 Task: Measure the distance between San Diego and La Jolla.
Action: Key pressed <Key.space>diego
Screenshot: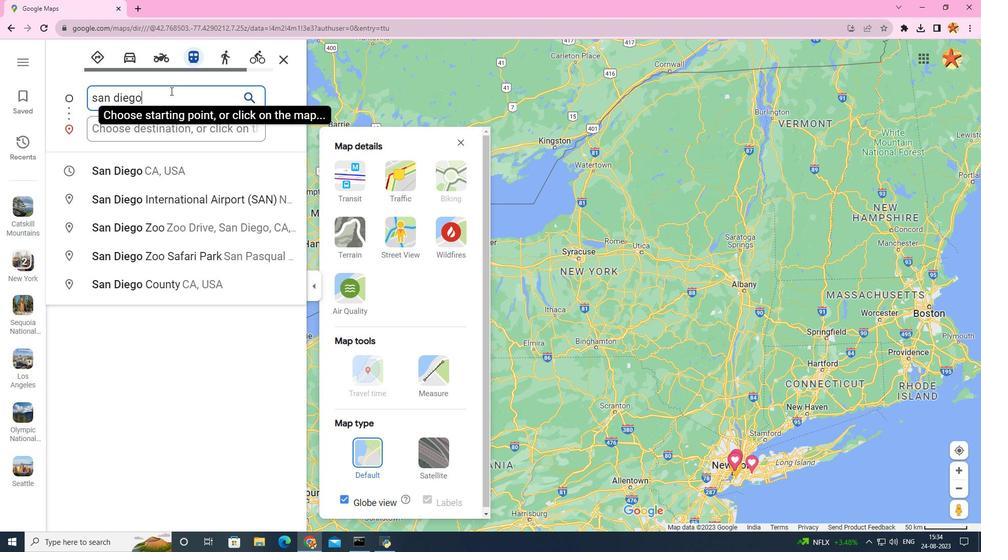 
Action: Mouse moved to (113, 163)
Screenshot: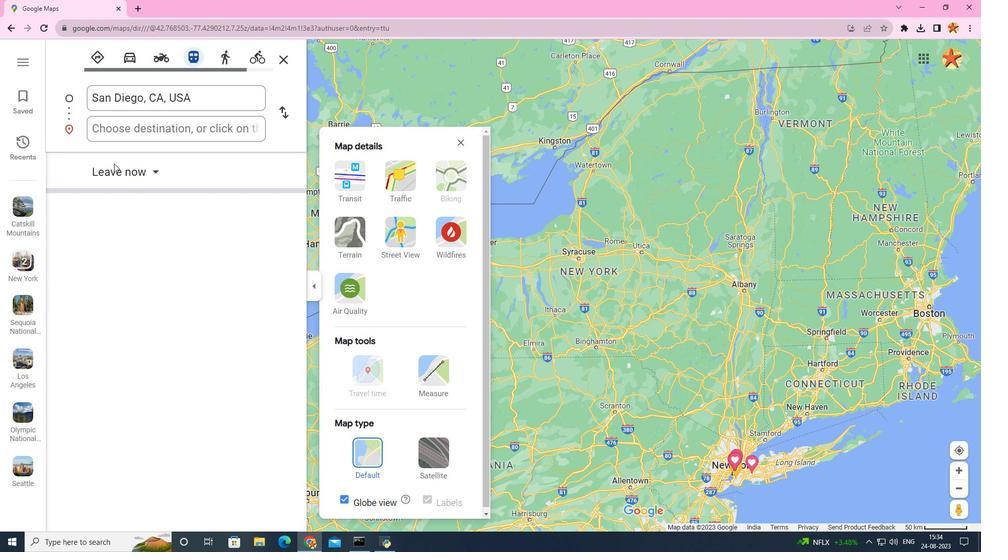 
Action: Mouse pressed left at (113, 163)
Screenshot: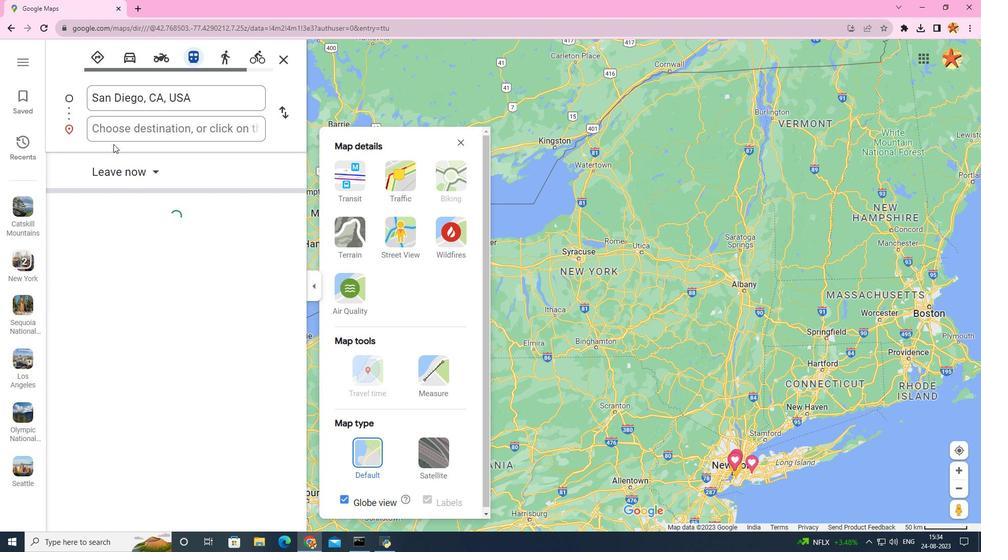 
Action: Mouse moved to (116, 131)
Screenshot: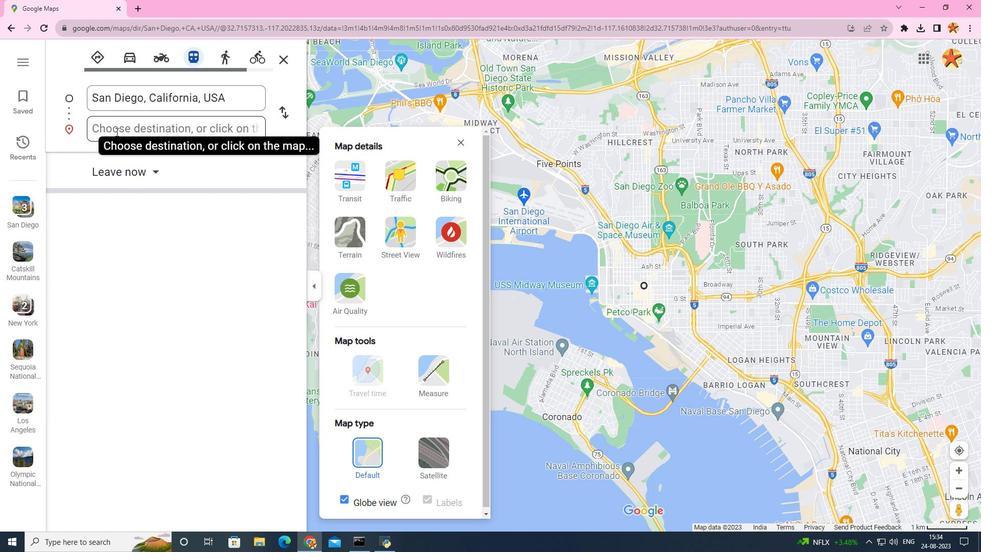 
Action: Mouse pressed left at (116, 131)
Screenshot: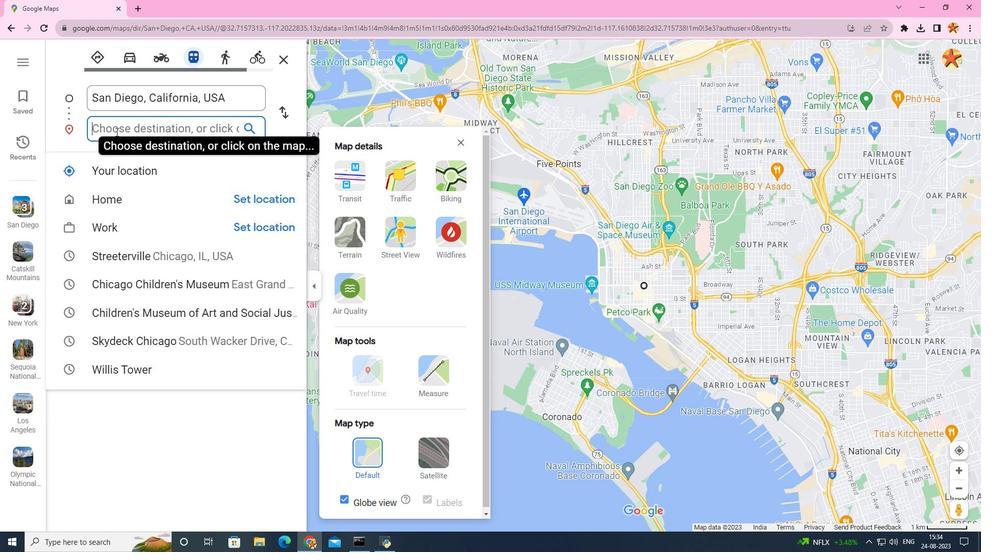 
Action: Mouse moved to (112, 126)
Screenshot: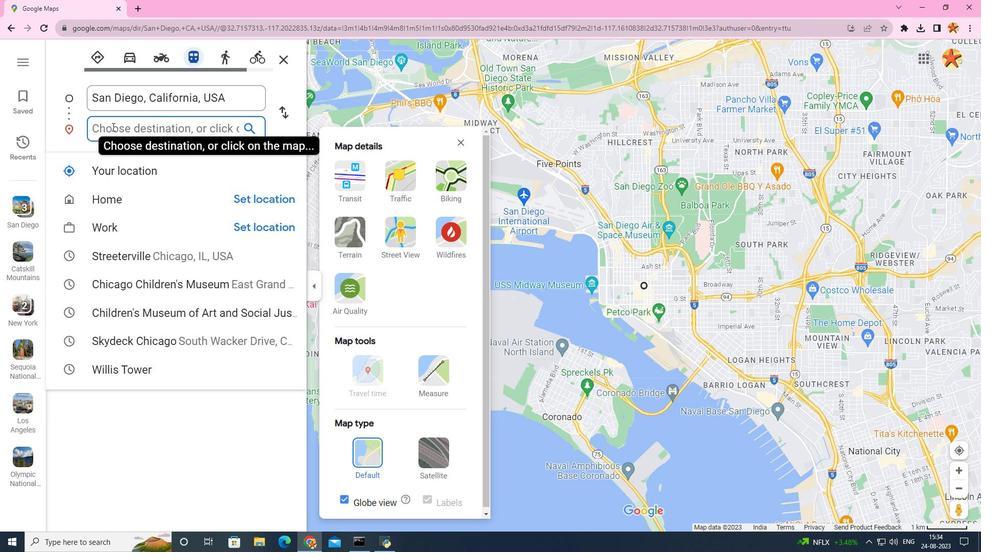 
Action: Key pressed la<Key.space>jo
Screenshot: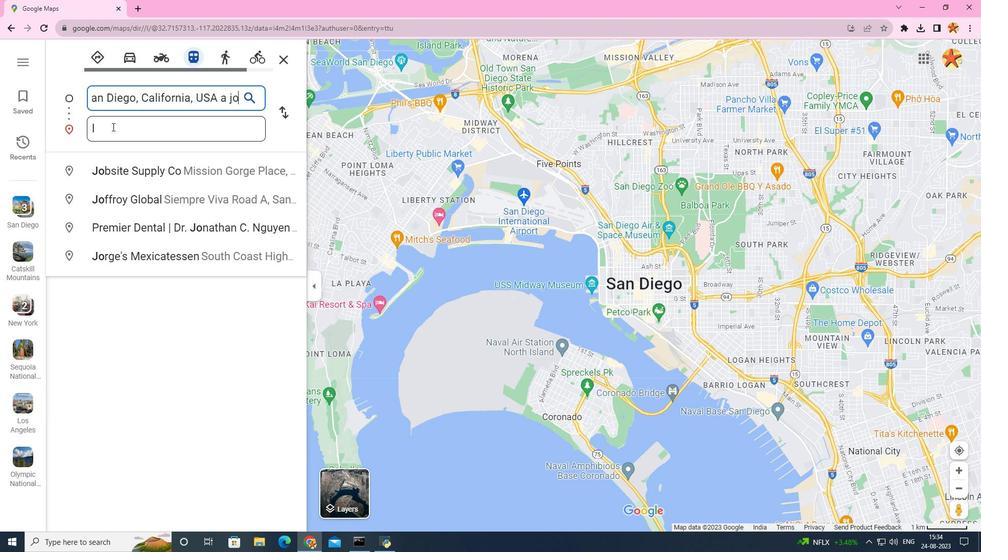 
Action: Mouse moved to (111, 126)
Screenshot: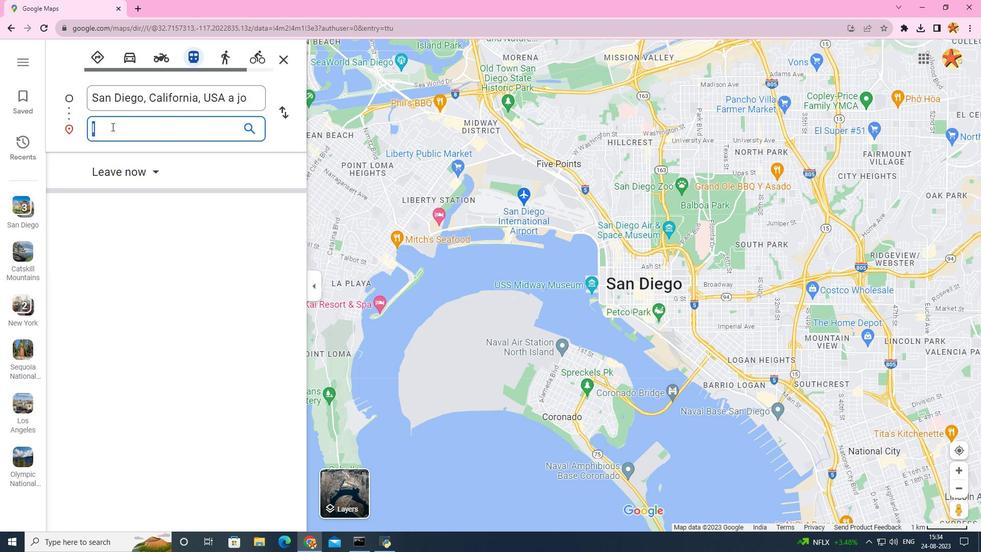 
Action: Mouse pressed left at (111, 126)
Screenshot: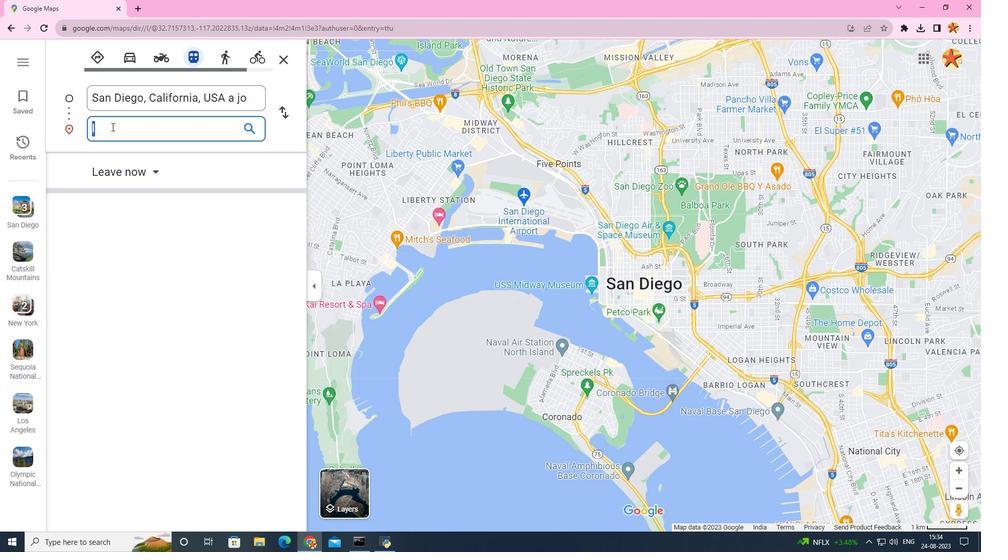 
Action: Mouse moved to (111, 126)
Screenshot: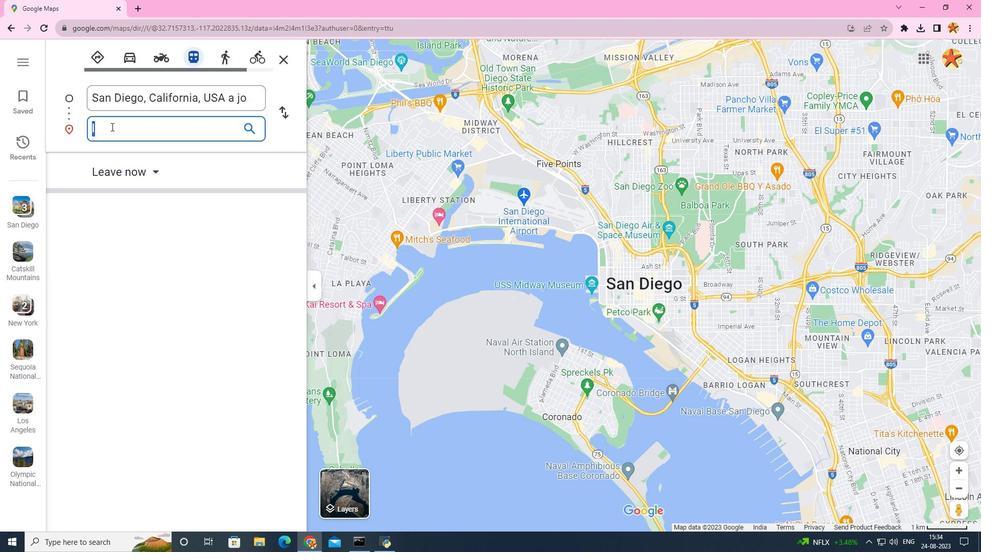 
Action: Mouse pressed left at (111, 126)
Screenshot: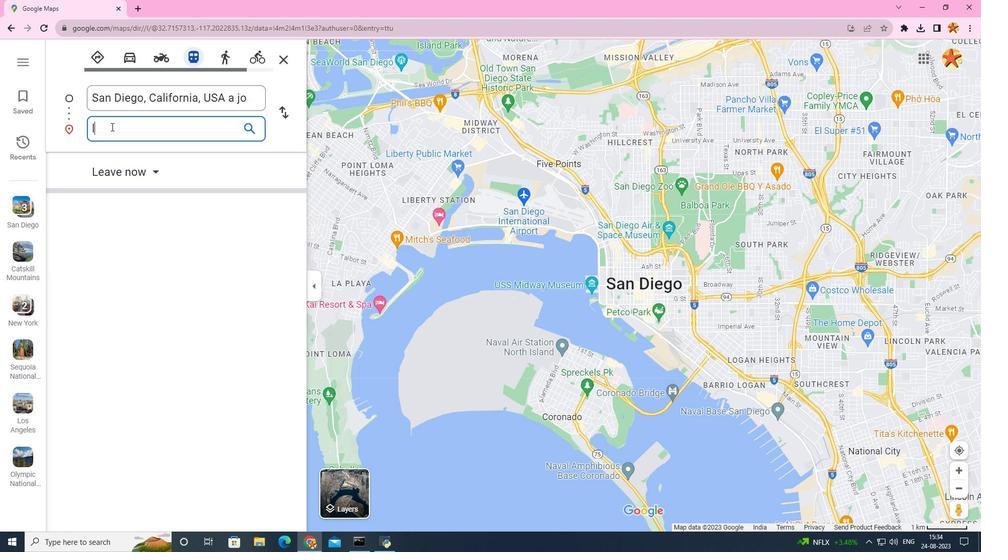 
Action: Key pressed a
Screenshot: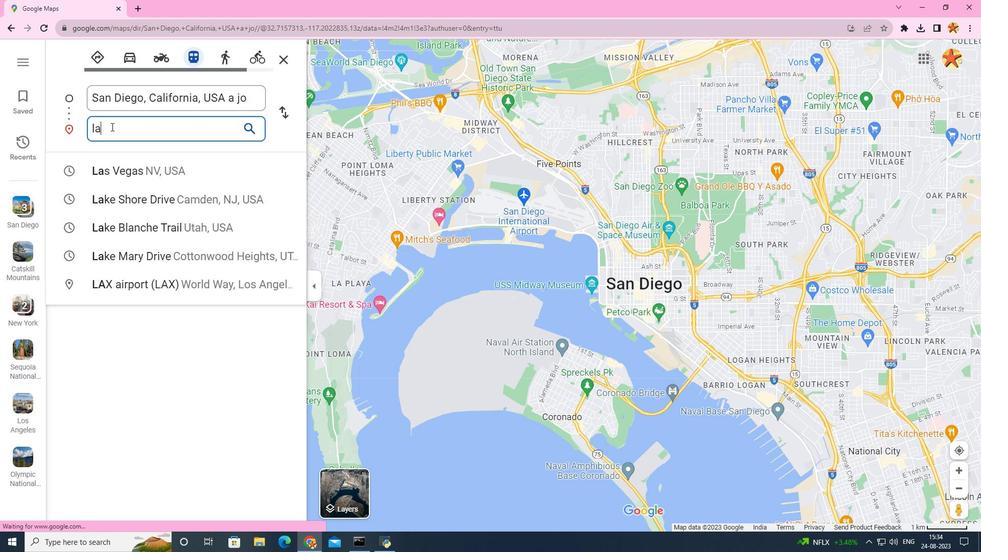 
Action: Mouse pressed left at (111, 126)
Screenshot: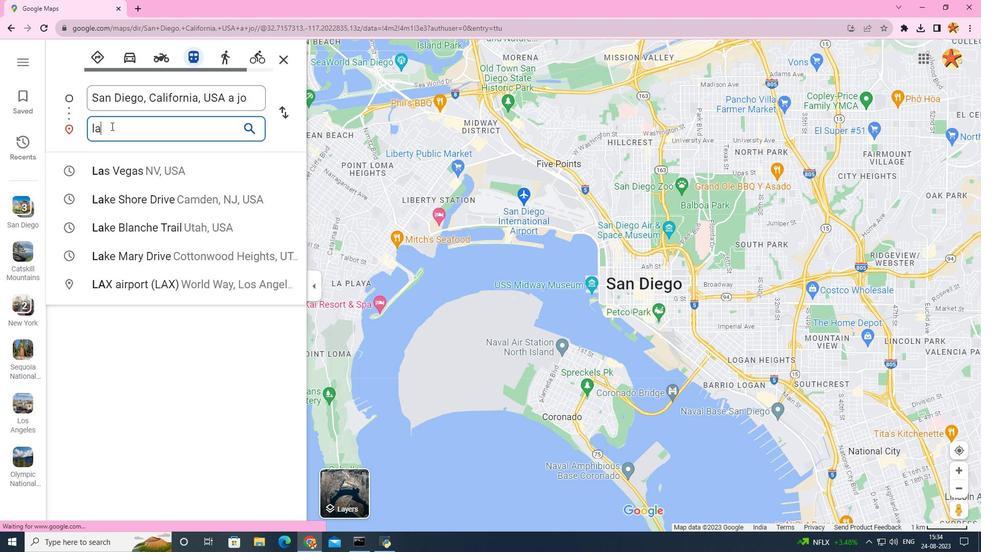 
Action: Mouse moved to (111, 126)
Screenshot: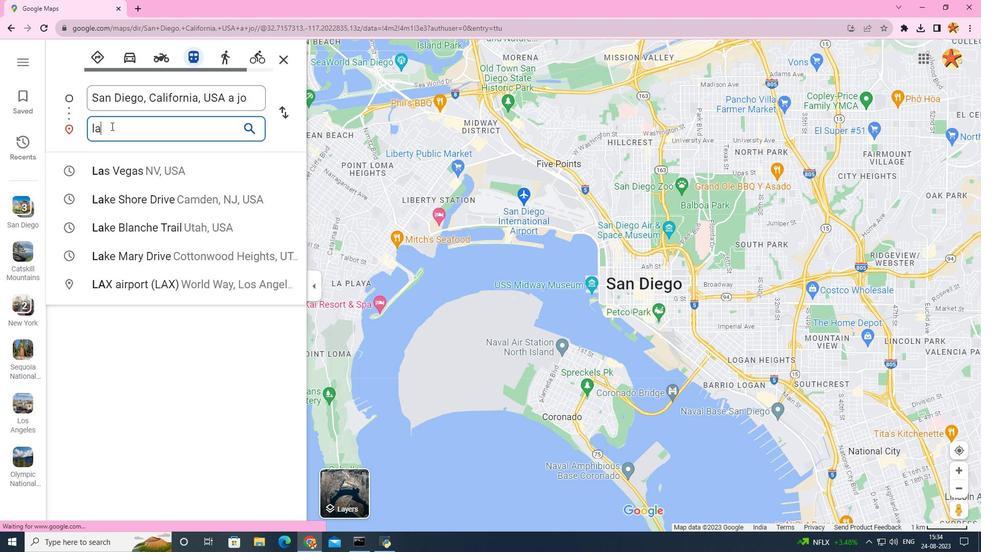 
Action: Key pressed <Key.space>joo<Key.backspace>
Screenshot: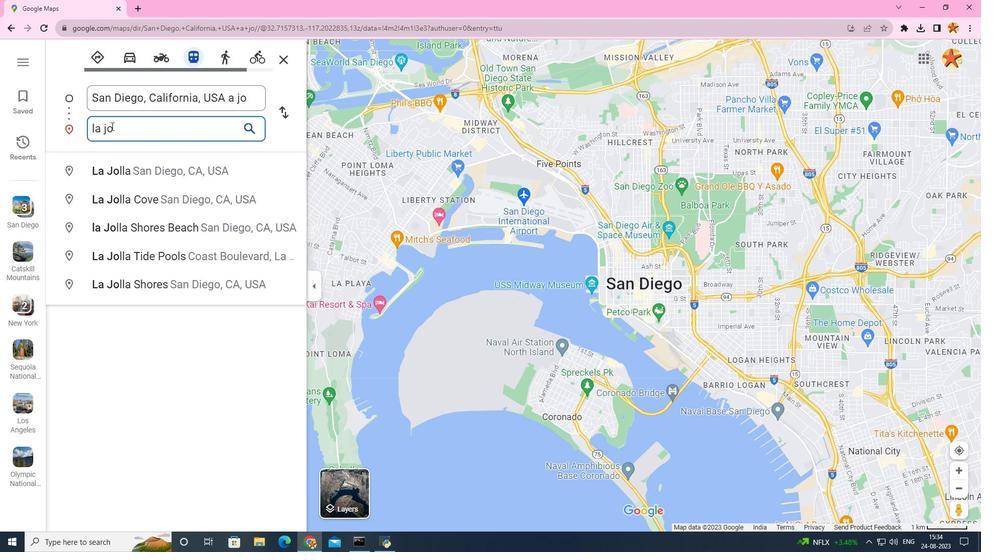 
Action: Mouse moved to (108, 162)
Screenshot: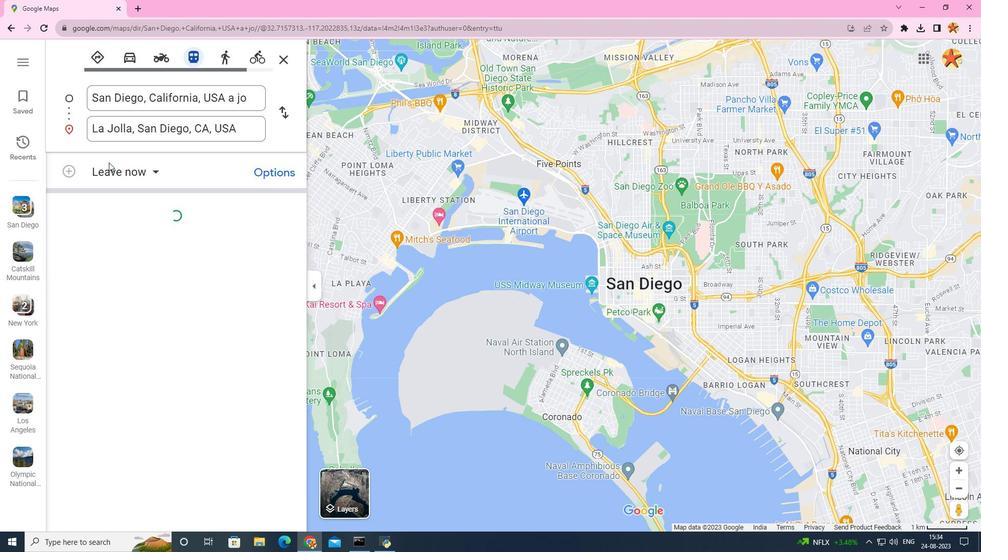 
Action: Mouse pressed left at (108, 162)
Screenshot: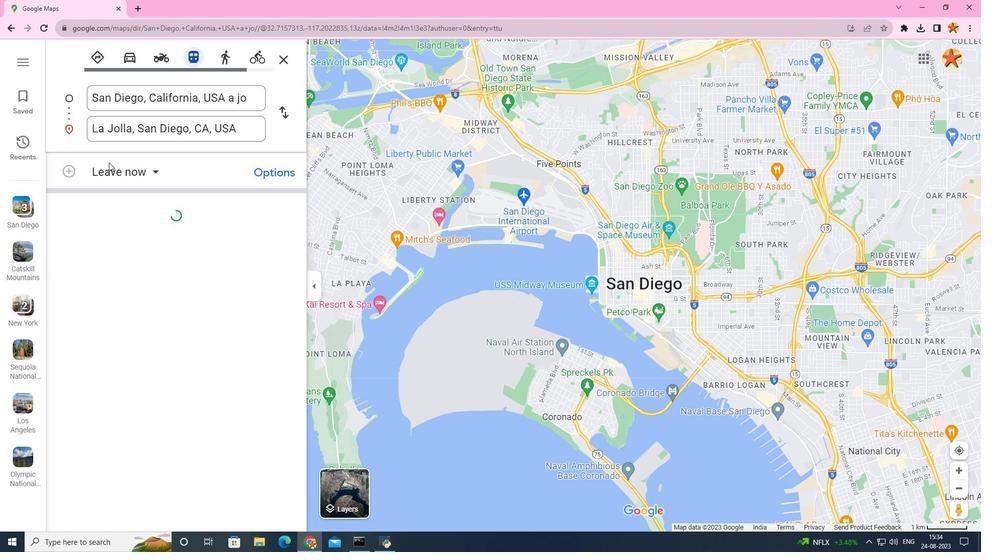
Action: Mouse moved to (162, 98)
Screenshot: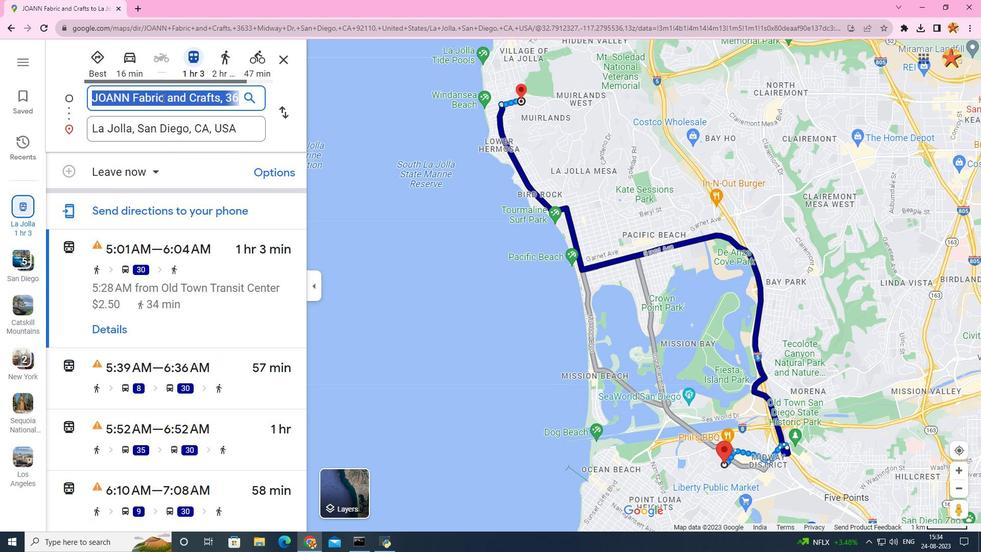 
Action: Mouse pressed left at (162, 98)
Screenshot: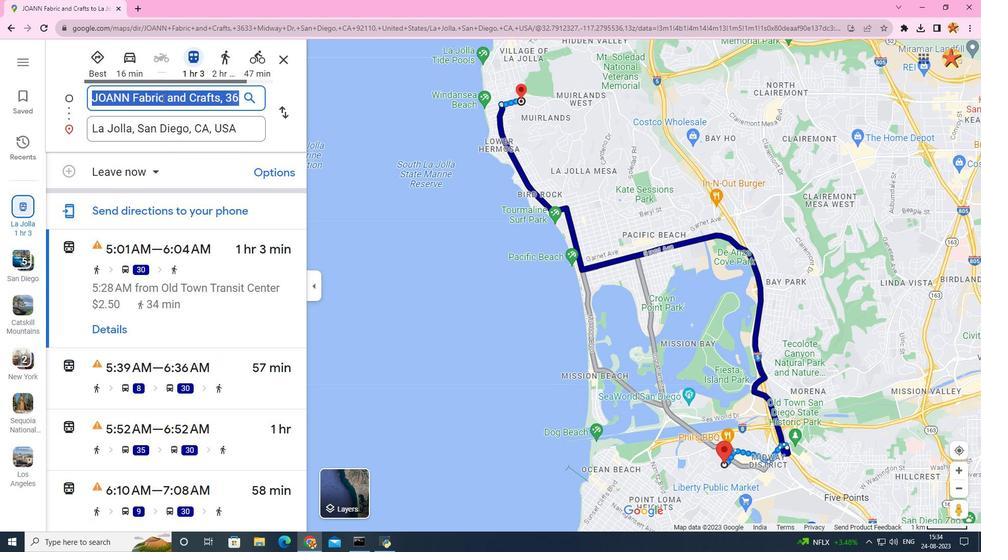 
Action: Key pressed san<Key.space>
Screenshot: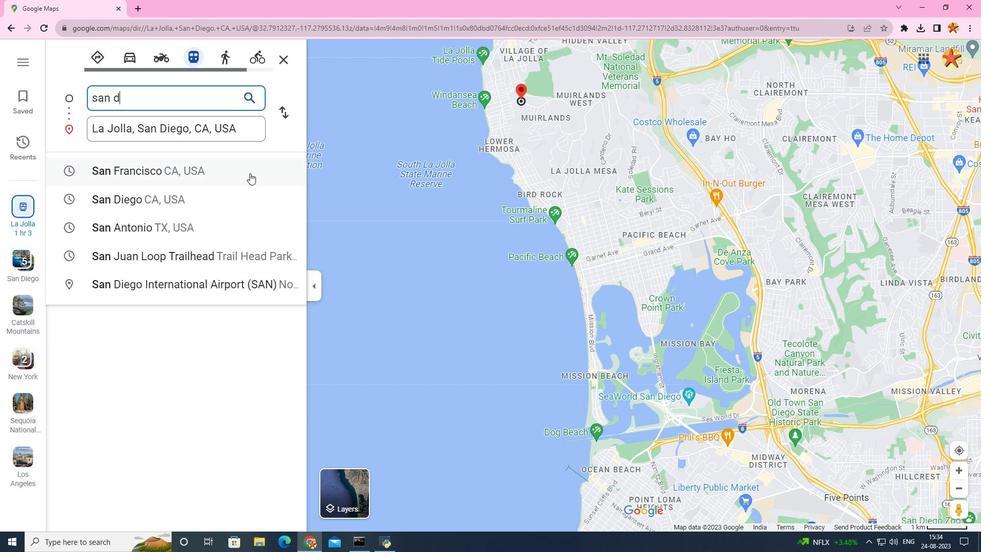 
Action: Mouse moved to (245, 169)
Screenshot: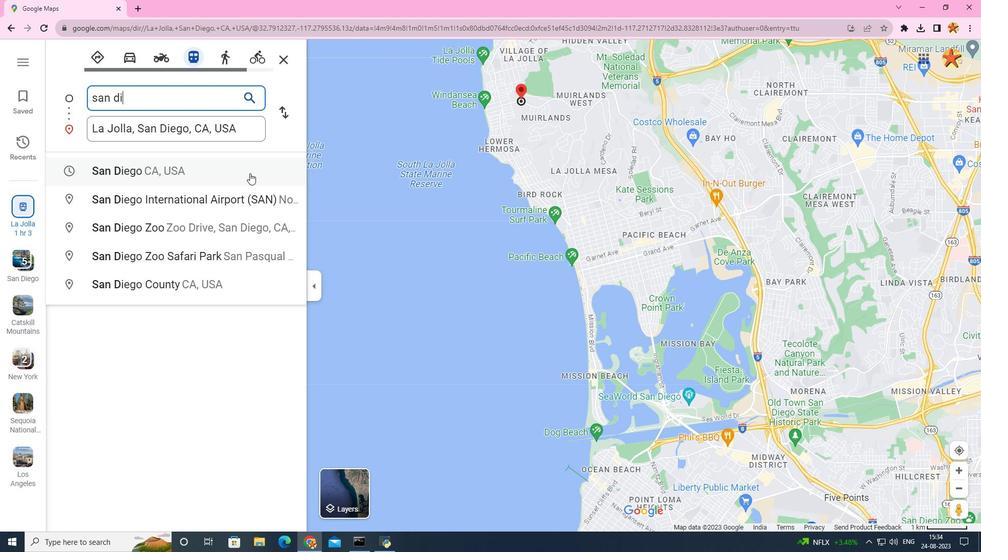 
Action: Key pressed d
Screenshot: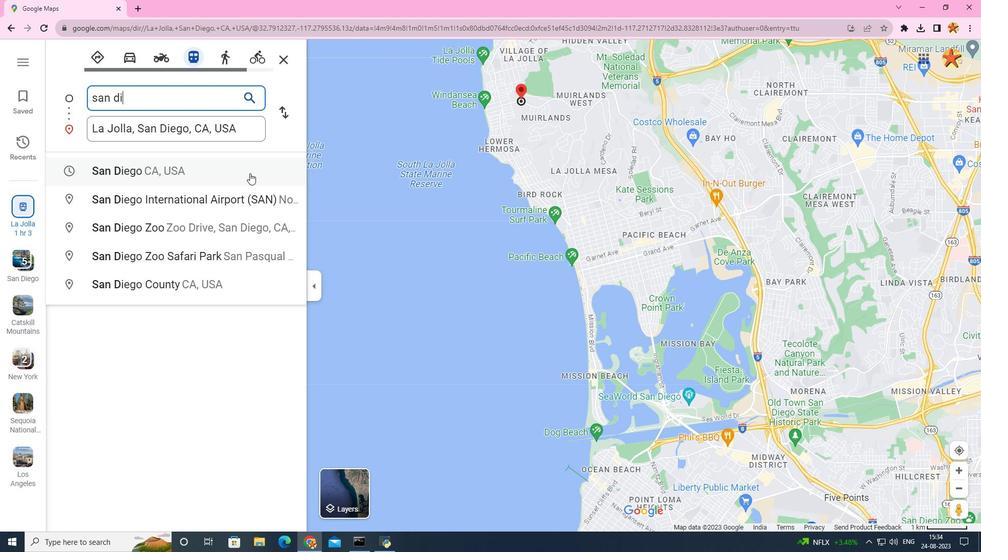 
Action: Mouse moved to (249, 173)
Screenshot: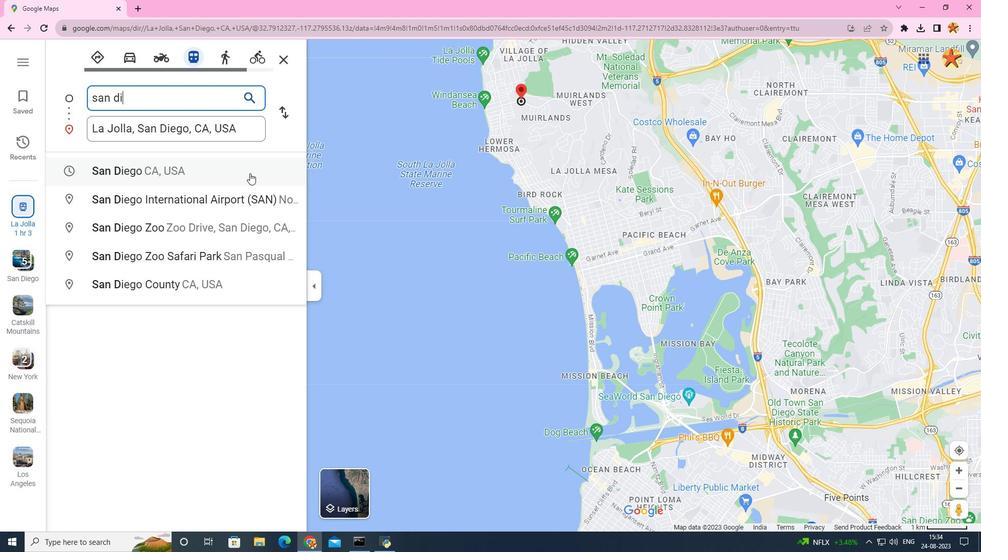
Action: Key pressed iago
Screenshot: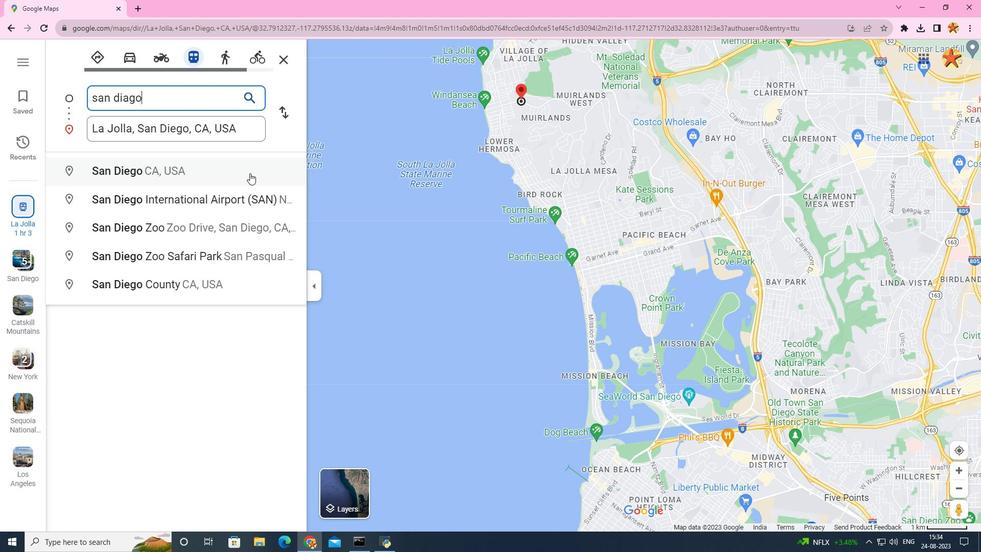 
Action: Mouse moved to (230, 175)
Screenshot: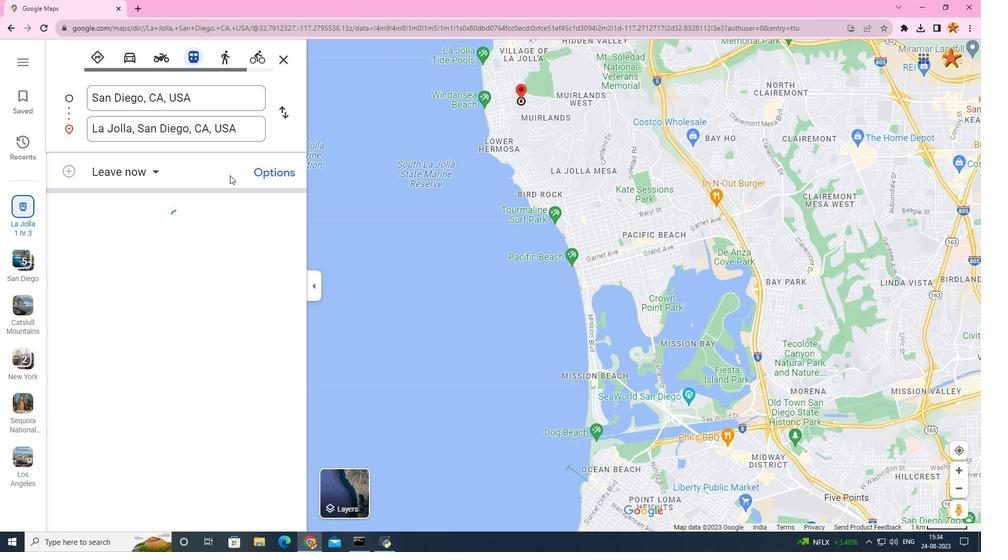 
Action: Mouse pressed left at (230, 175)
Screenshot: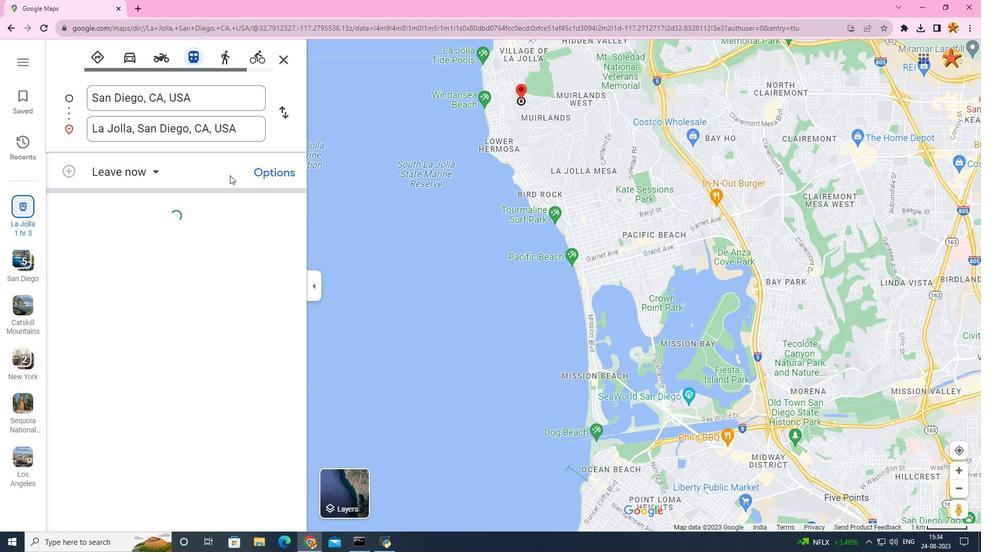 
Action: Mouse moved to (326, 500)
Screenshot: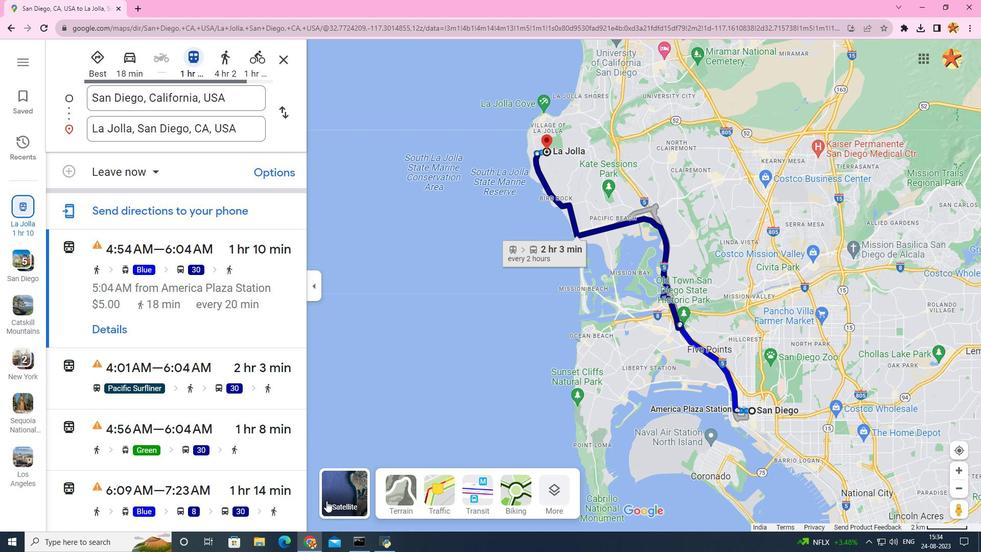 
Action: Mouse pressed left at (326, 500)
Screenshot: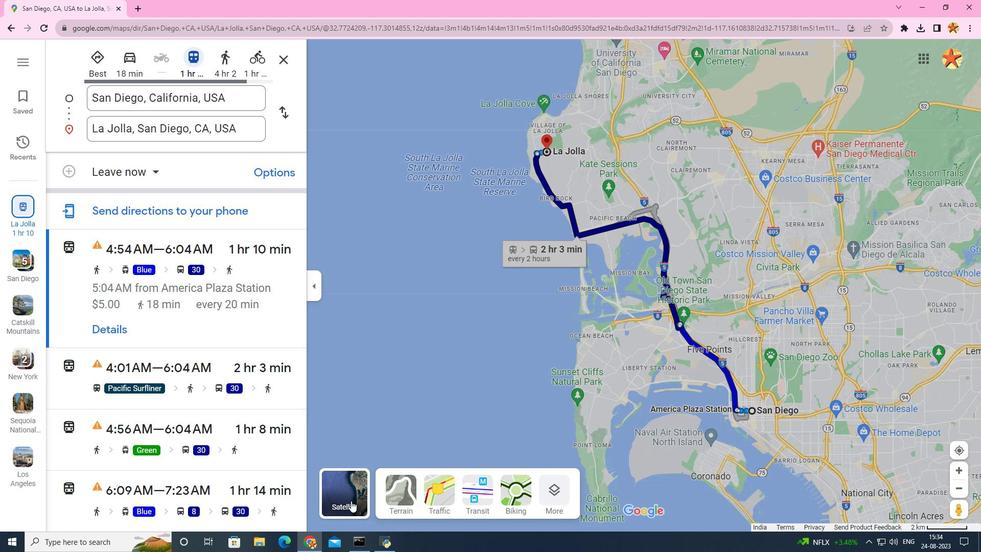 
Action: Mouse moved to (546, 489)
Screenshot: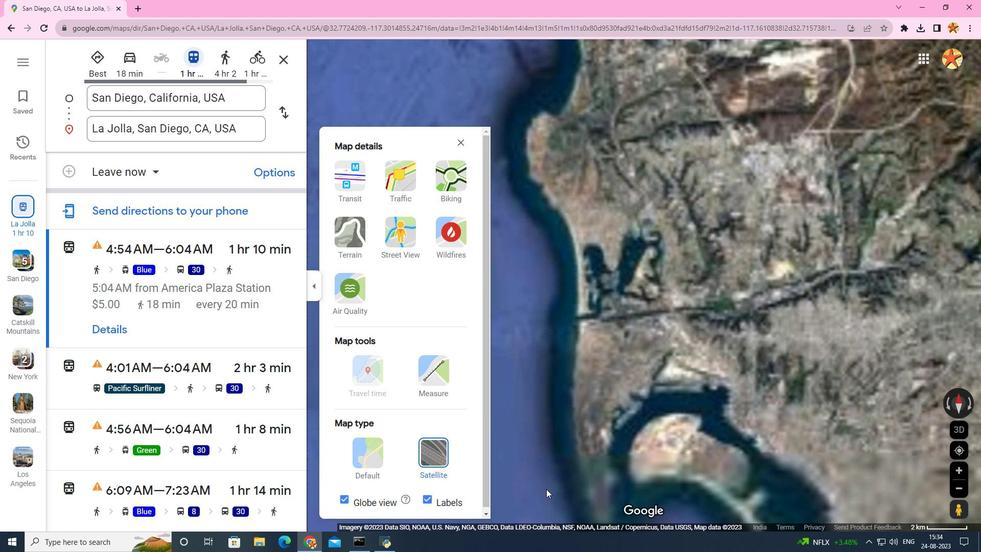 
Action: Mouse pressed left at (546, 489)
Screenshot: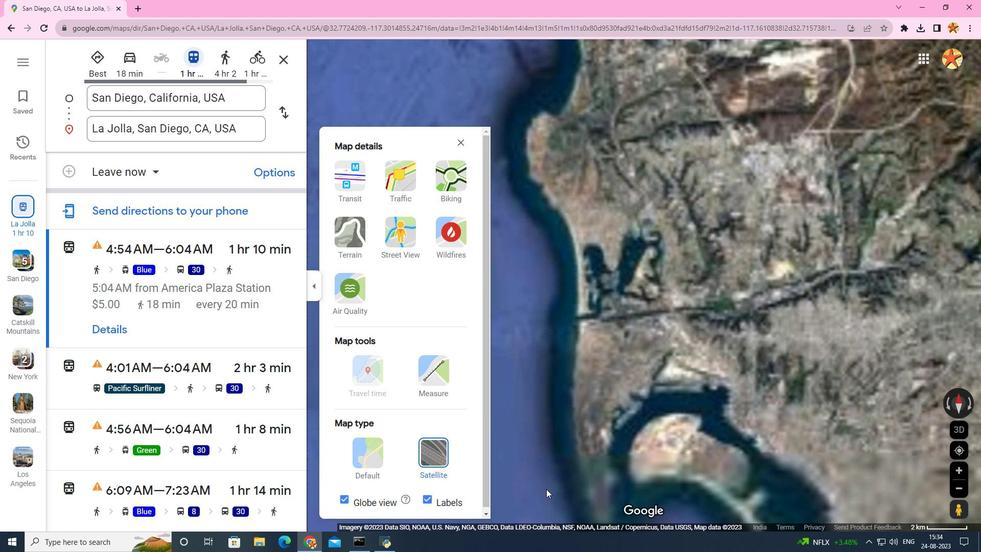 
Action: Mouse moved to (551, 480)
Screenshot: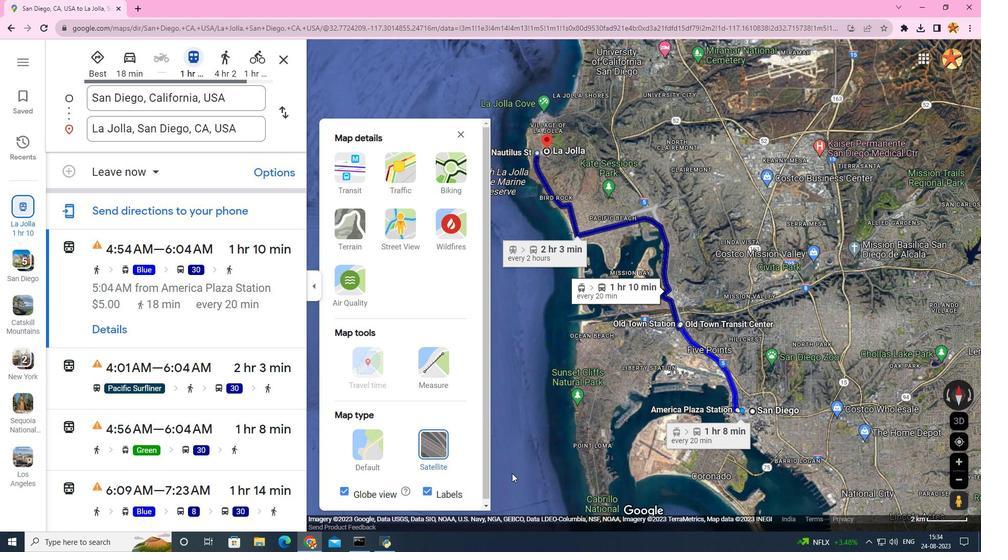 
Action: Mouse pressed left at (551, 480)
Screenshot: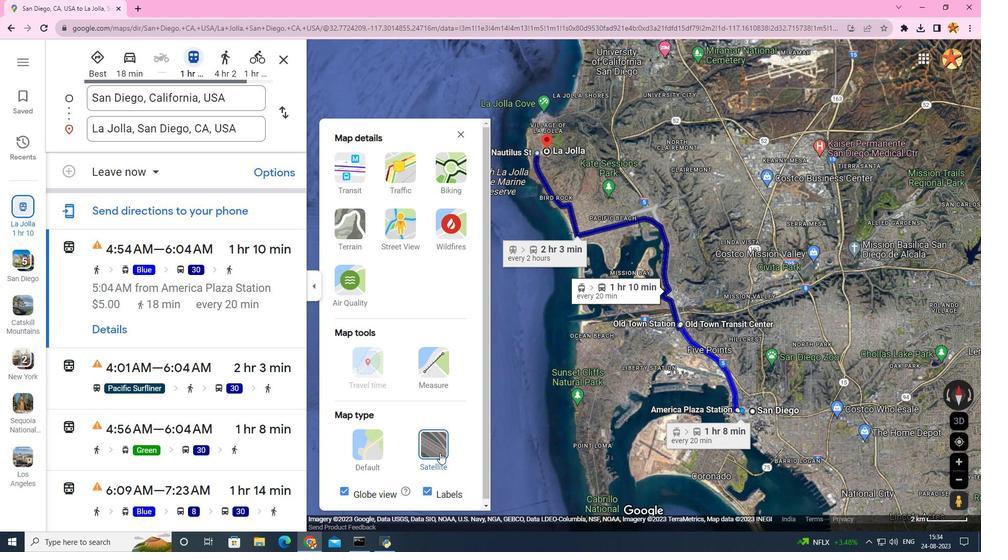 
Action: Mouse moved to (375, 445)
Screenshot: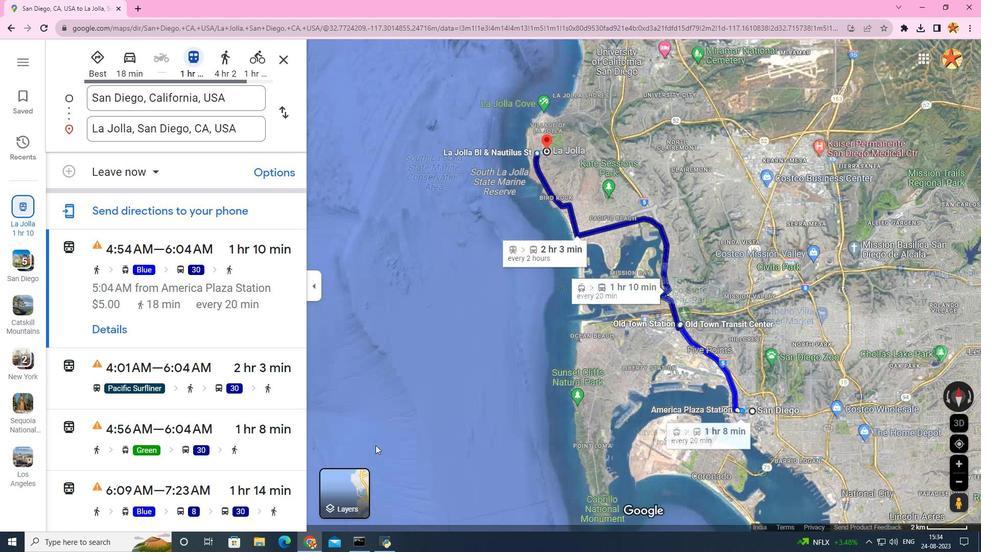 
Action: Mouse pressed left at (375, 445)
Screenshot: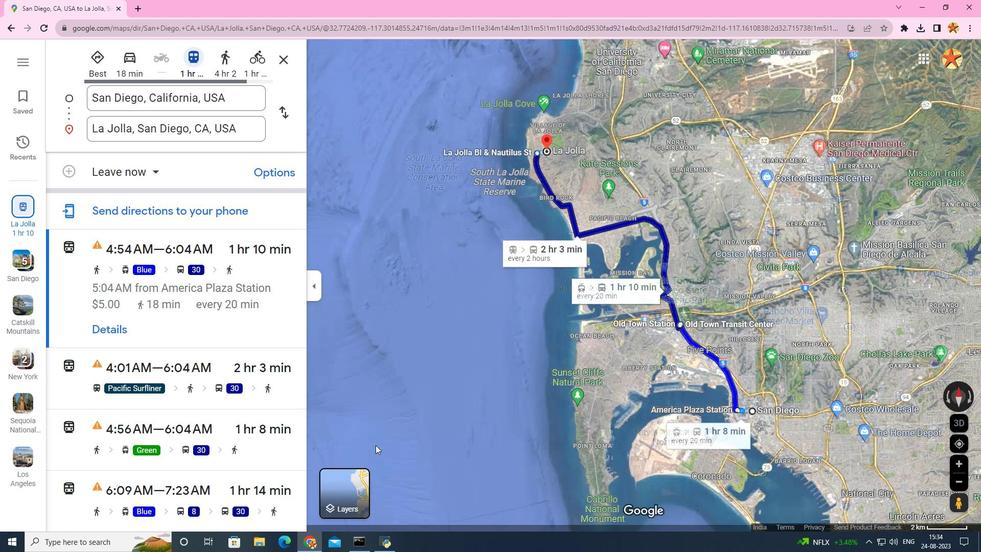 
Action: Mouse moved to (544, 479)
Screenshot: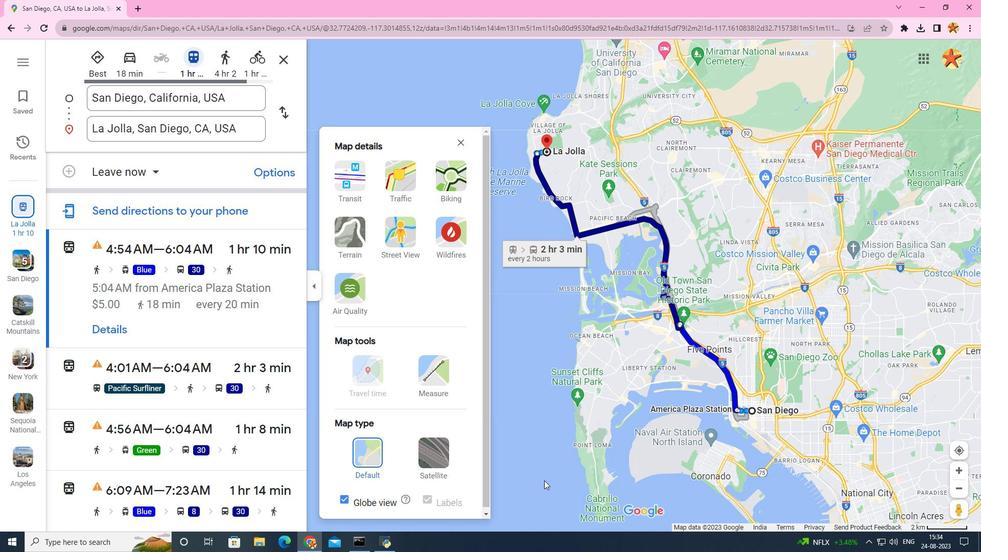 
Action: Mouse pressed left at (544, 479)
Screenshot: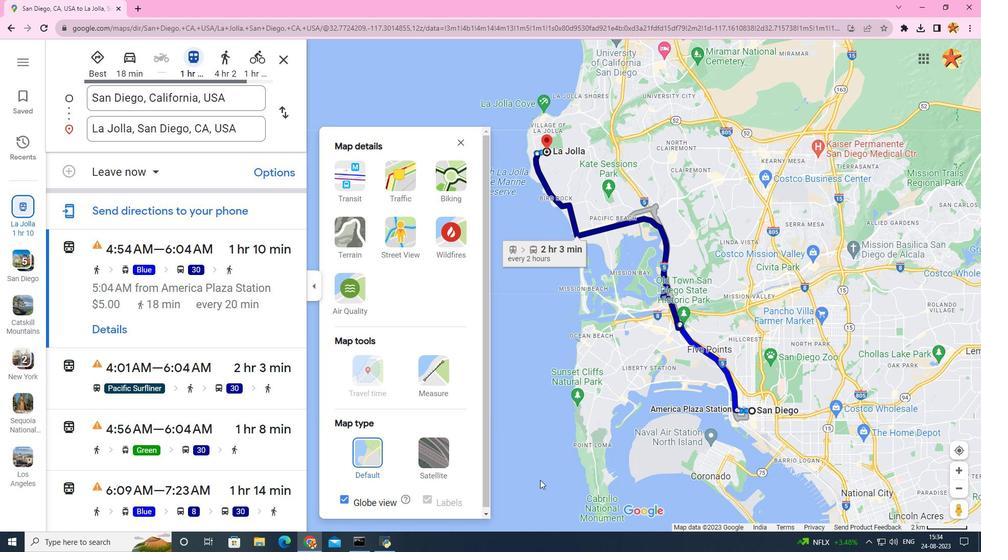 
Action: Mouse moved to (448, 370)
Screenshot: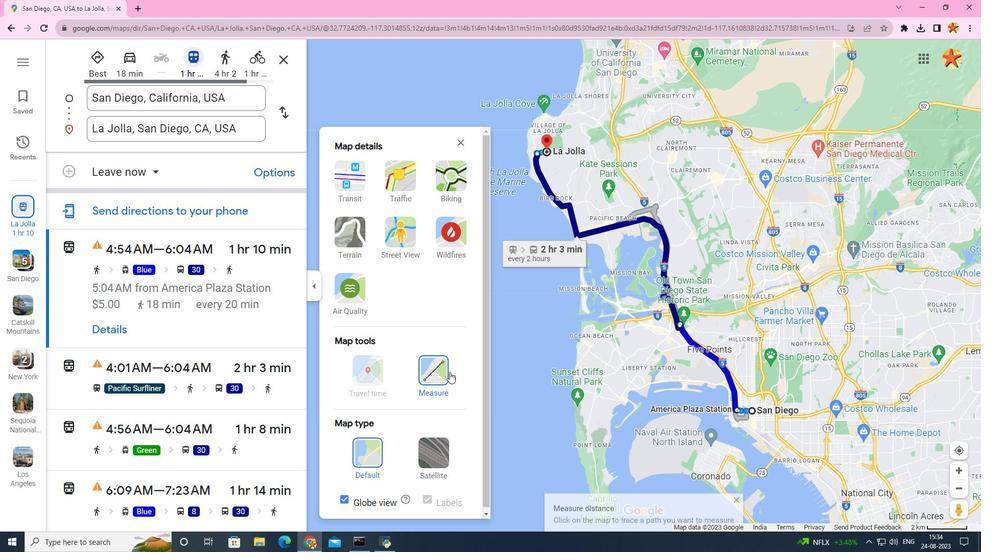 
Action: Mouse pressed left at (448, 370)
Screenshot: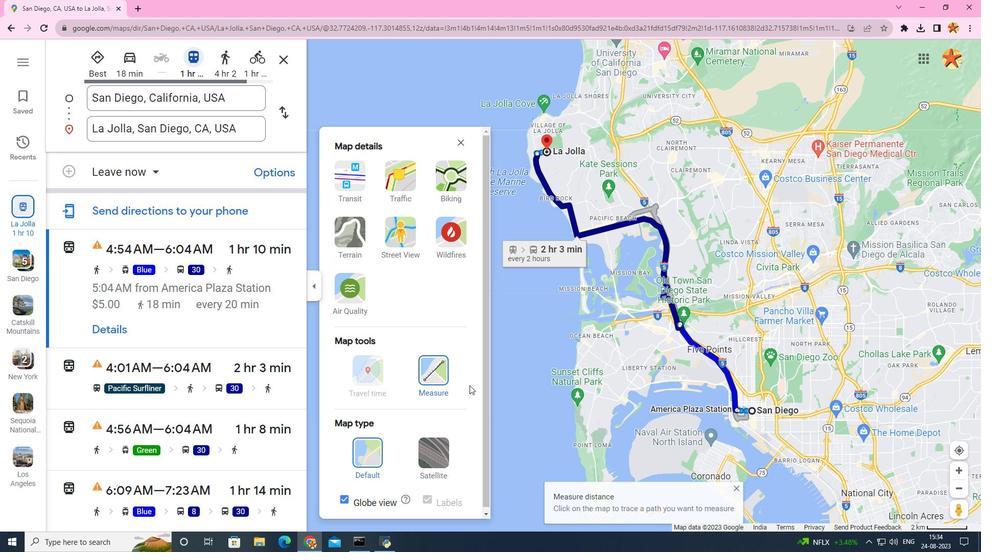 
Action: Mouse moved to (734, 409)
Screenshot: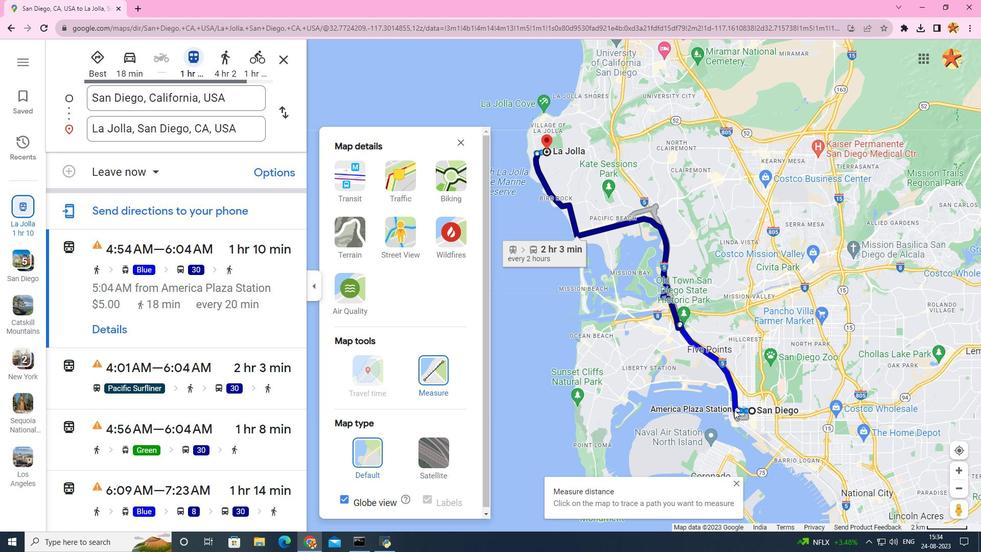 
Action: Mouse pressed left at (734, 409)
Screenshot: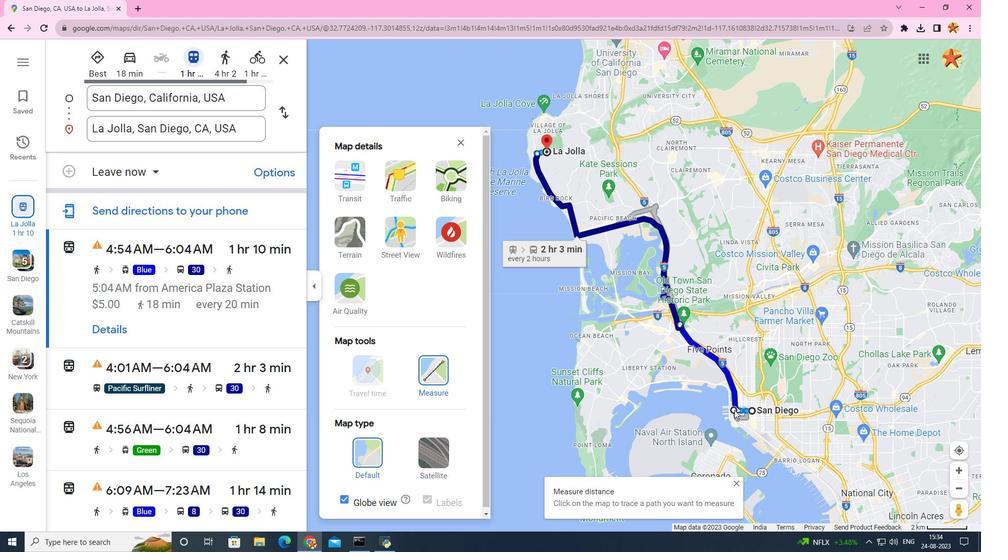 
Action: Mouse moved to (535, 154)
Screenshot: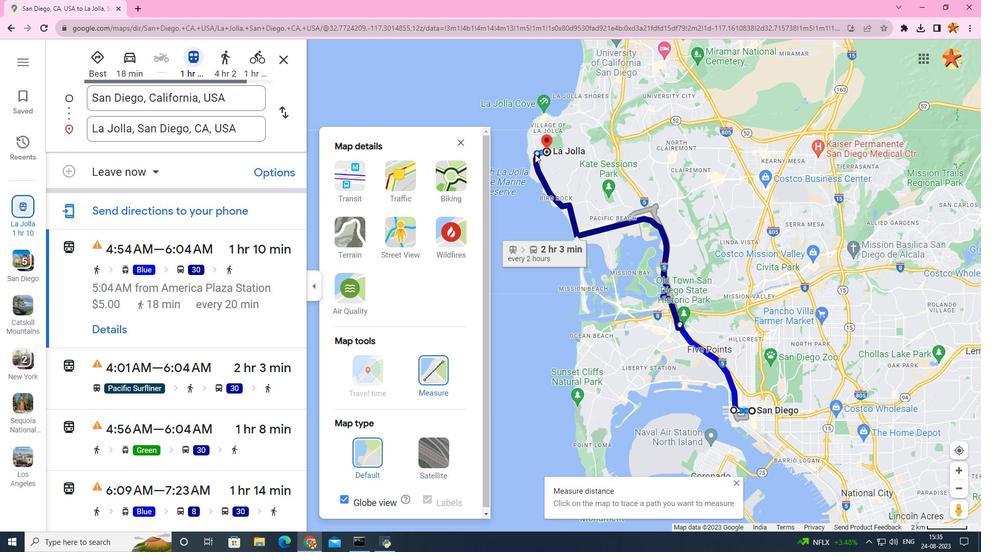 
Action: Mouse pressed left at (535, 154)
Screenshot: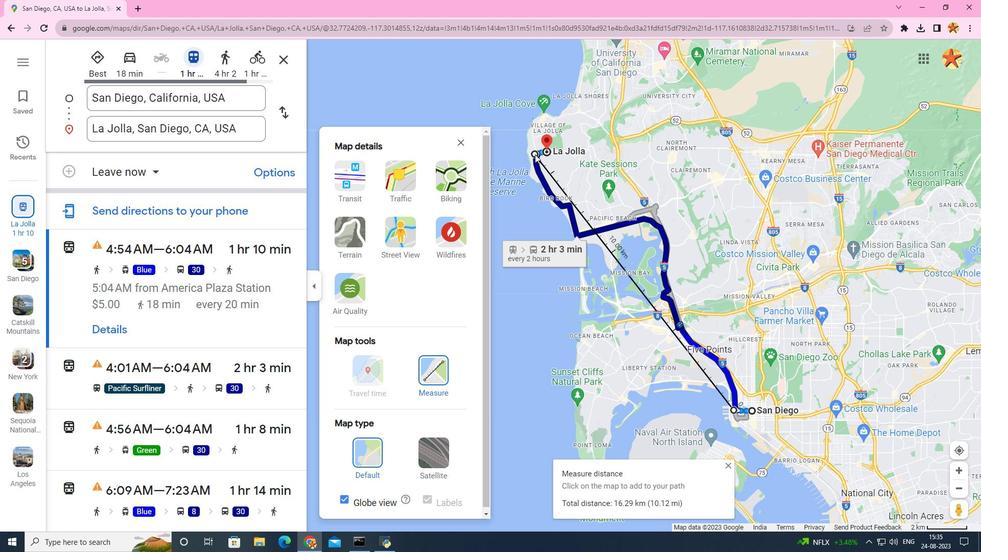 
Action: Mouse moved to (492, 394)
Screenshot: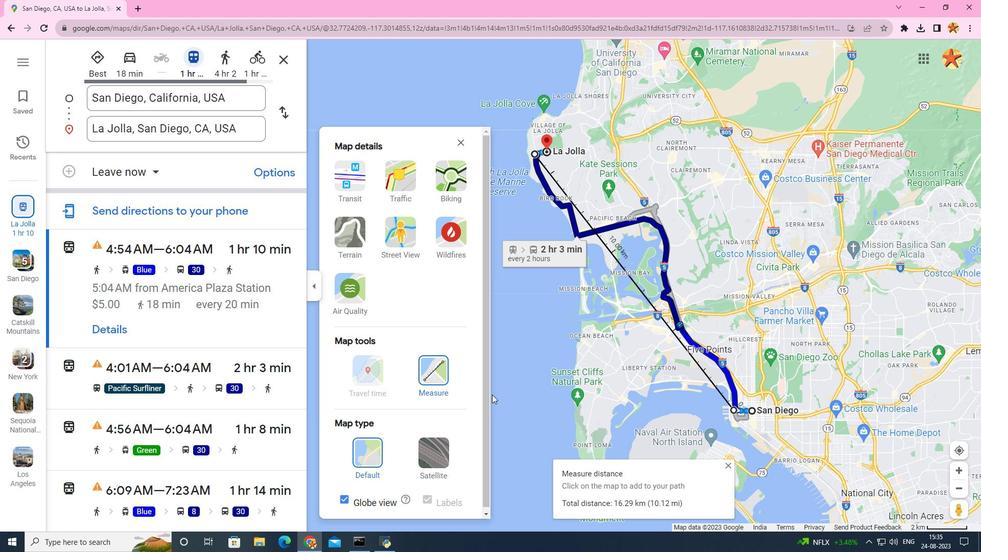 
